 Task: Look for products in the category "Nail Care" from Mineral Fusion only.
Action: Mouse moved to (220, 113)
Screenshot: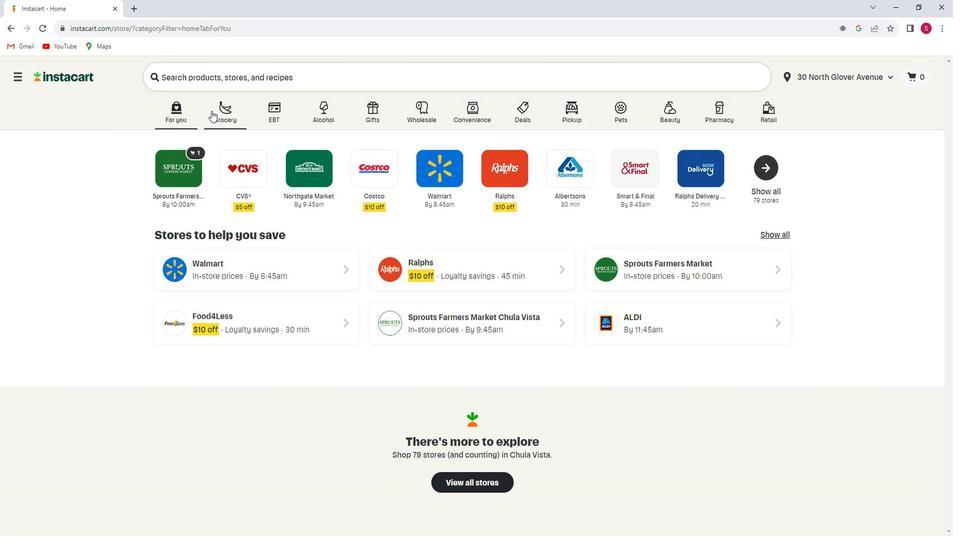 
Action: Mouse pressed left at (220, 113)
Screenshot: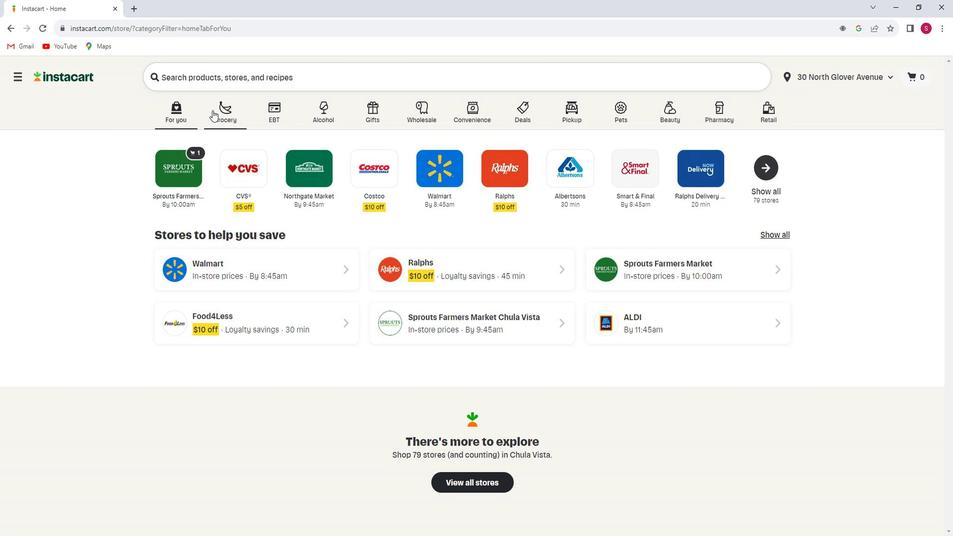 
Action: Mouse moved to (240, 303)
Screenshot: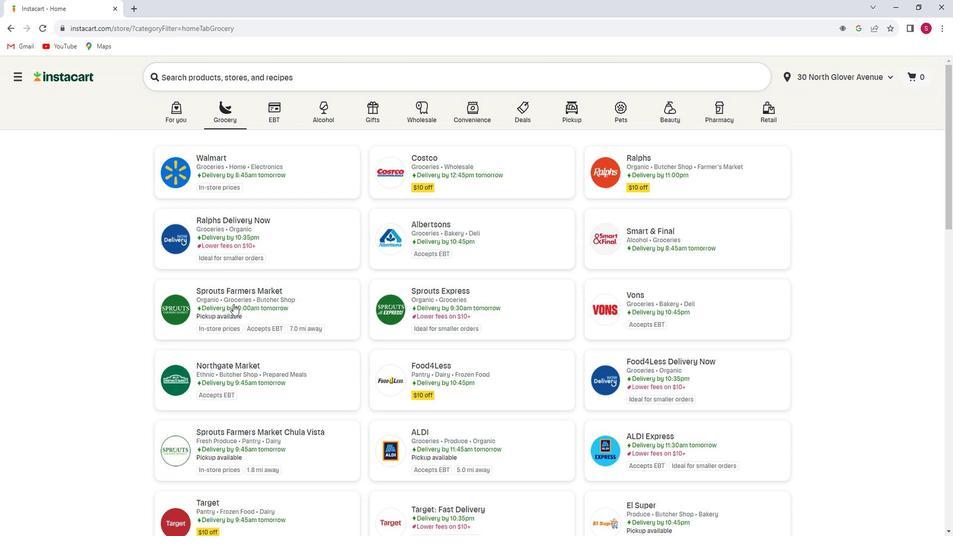 
Action: Mouse pressed left at (240, 303)
Screenshot: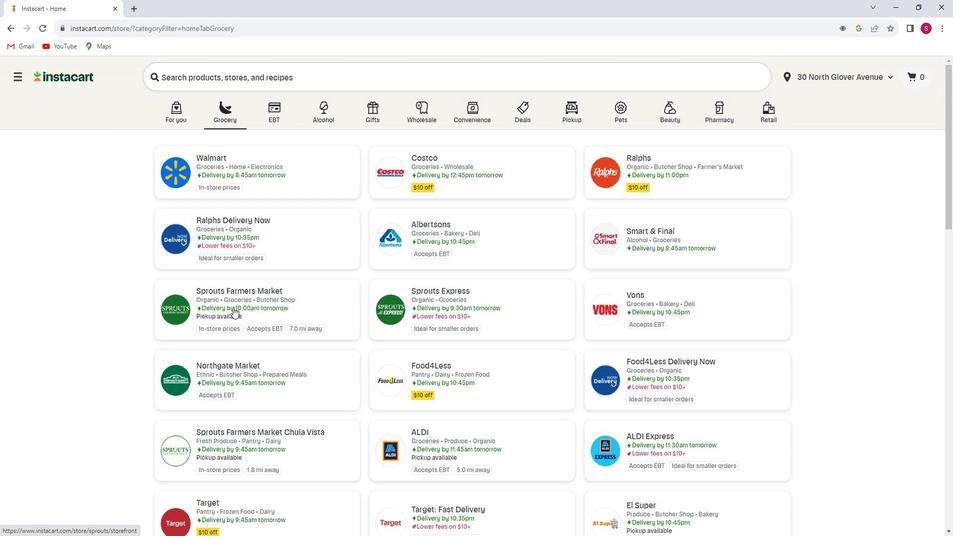 
Action: Mouse moved to (78, 321)
Screenshot: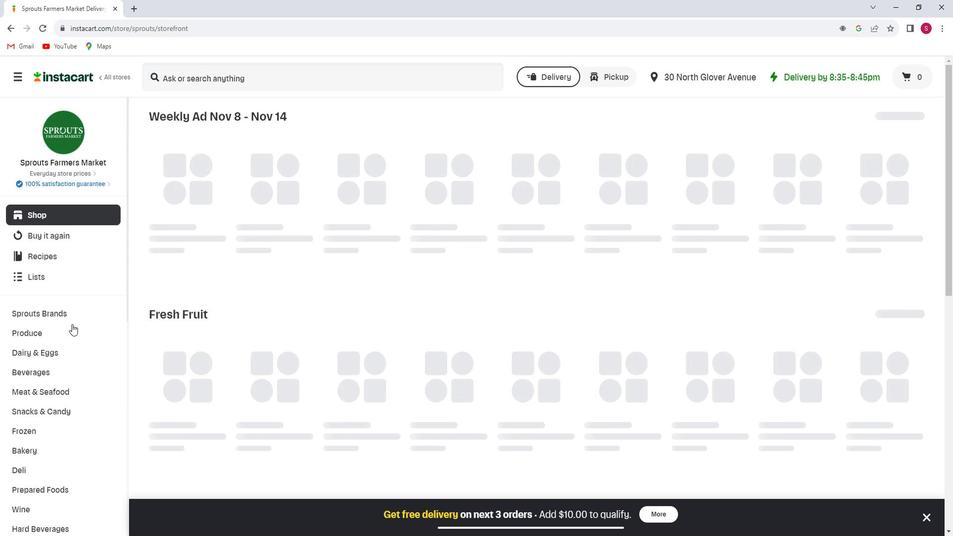 
Action: Mouse scrolled (78, 321) with delta (0, 0)
Screenshot: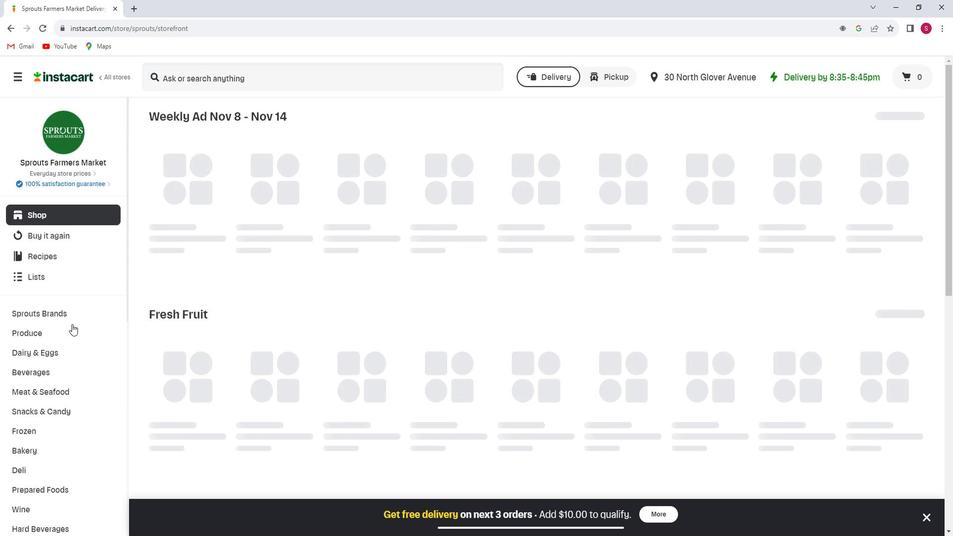 
Action: Mouse moved to (78, 321)
Screenshot: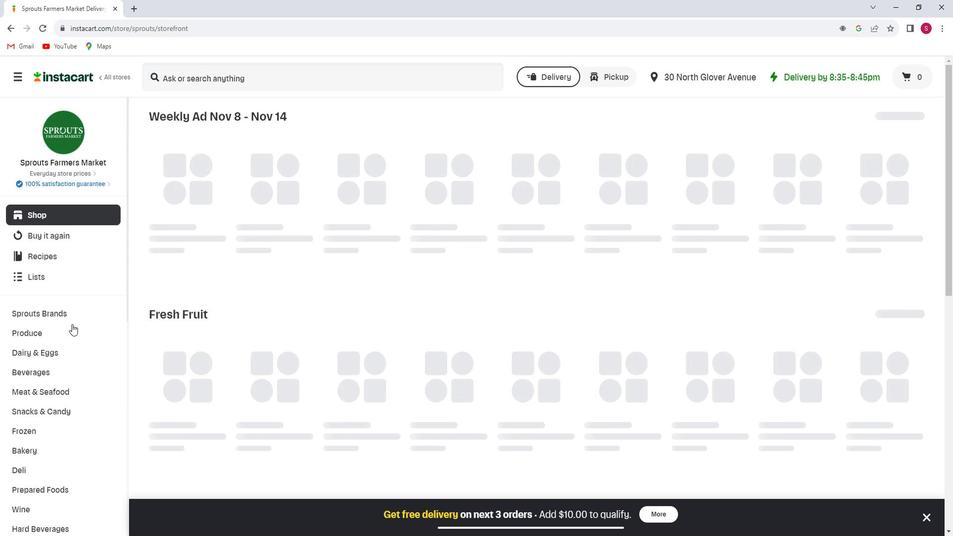 
Action: Mouse scrolled (78, 321) with delta (0, 0)
Screenshot: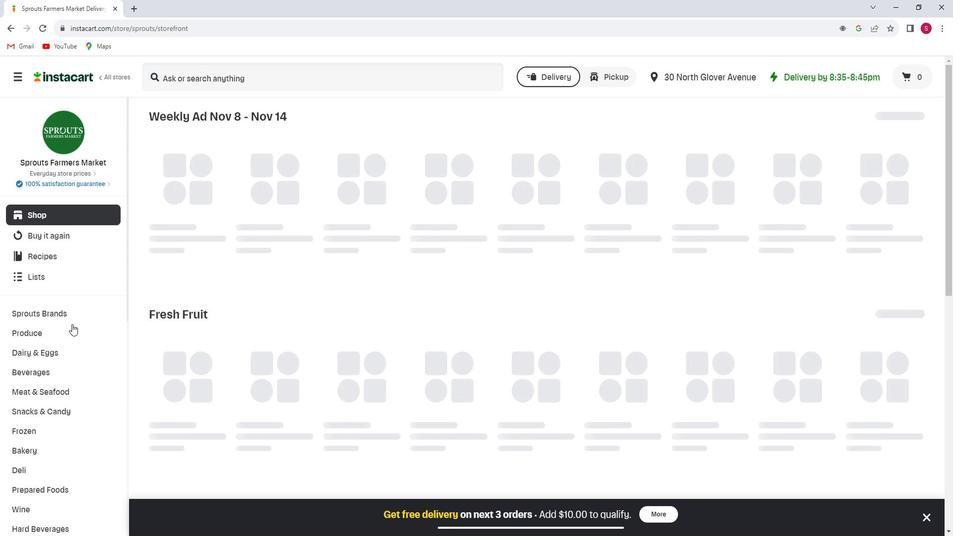 
Action: Mouse scrolled (78, 321) with delta (0, 0)
Screenshot: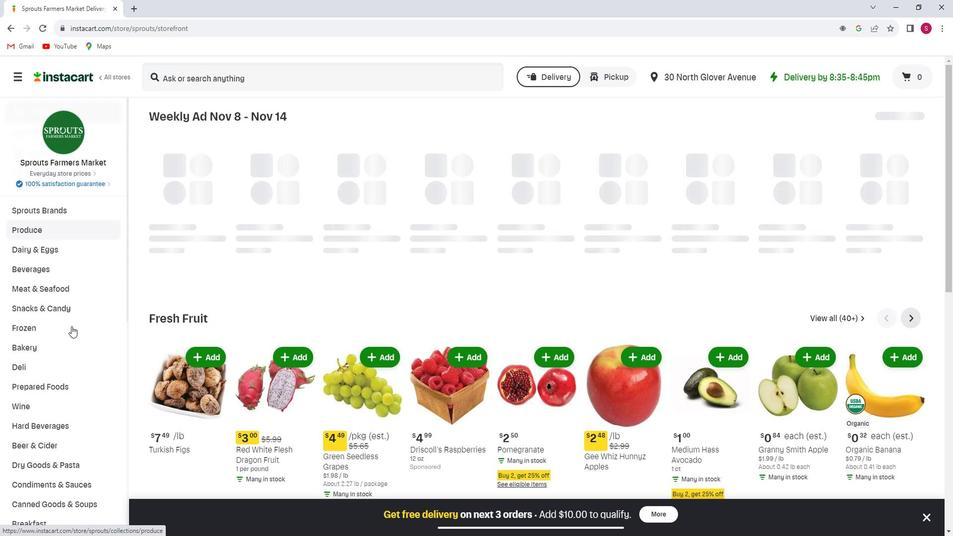 
Action: Mouse scrolled (78, 321) with delta (0, 0)
Screenshot: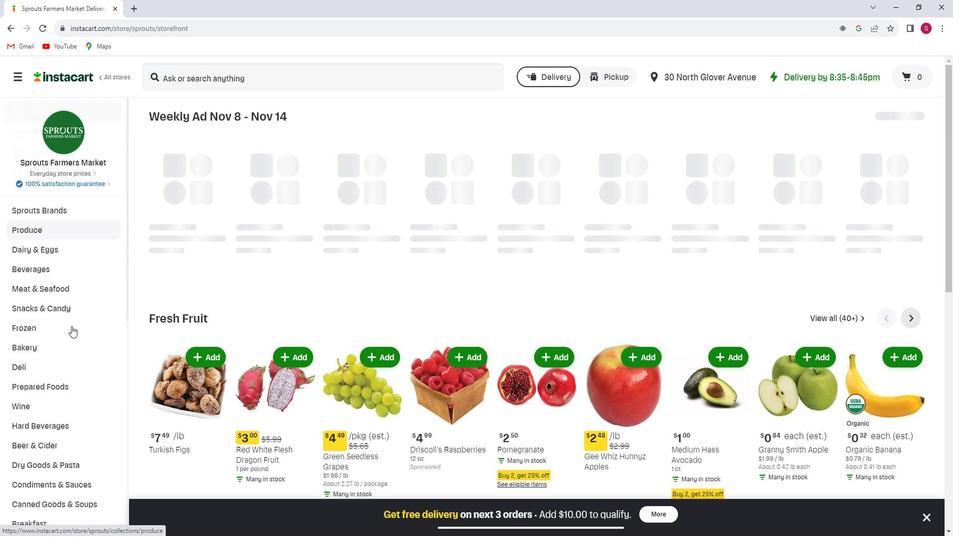 
Action: Mouse scrolled (78, 321) with delta (0, 0)
Screenshot: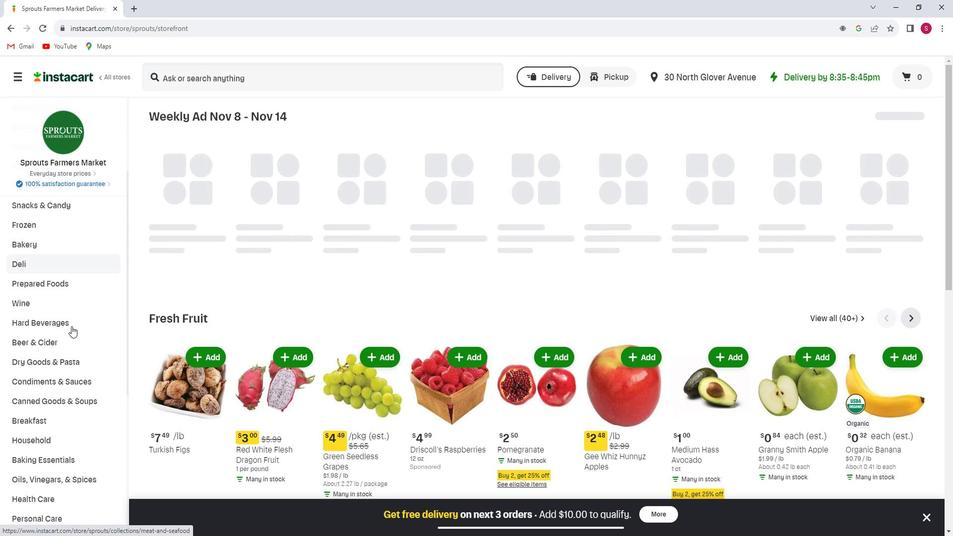 
Action: Mouse scrolled (78, 321) with delta (0, 0)
Screenshot: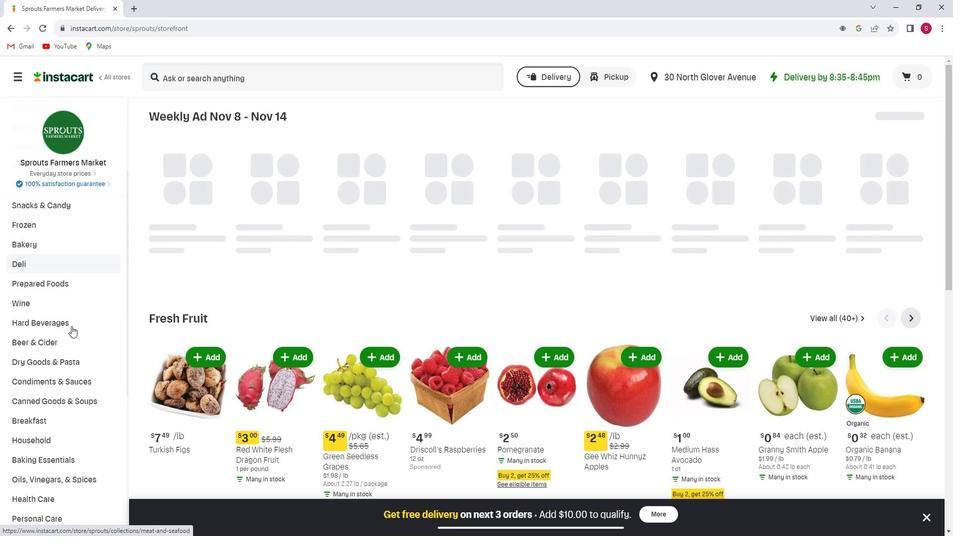 
Action: Mouse scrolled (78, 321) with delta (0, 0)
Screenshot: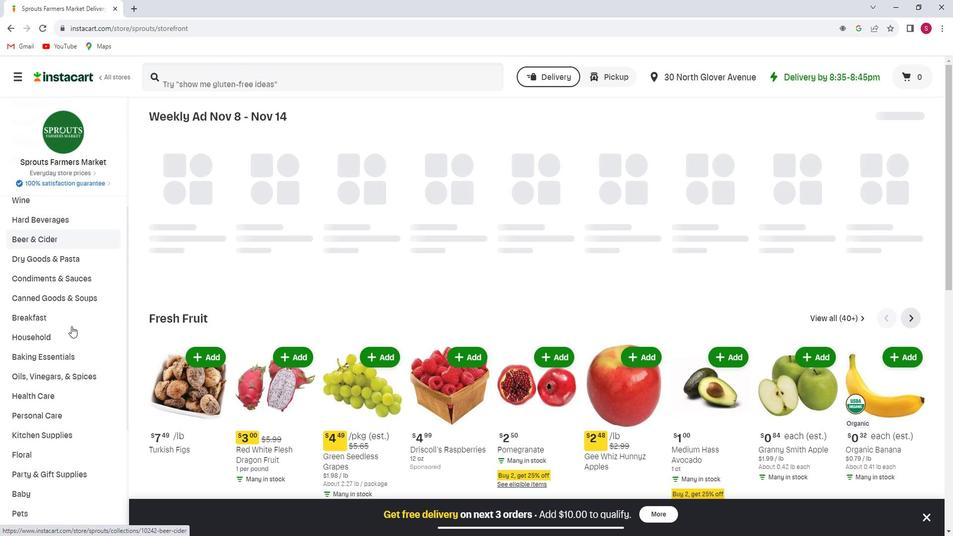 
Action: Mouse scrolled (78, 321) with delta (0, 0)
Screenshot: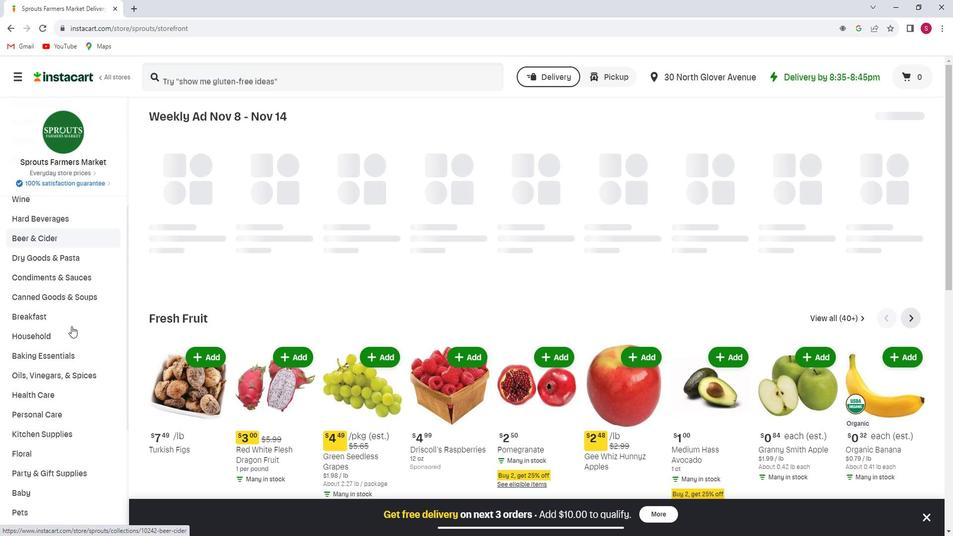 
Action: Mouse moved to (91, 311)
Screenshot: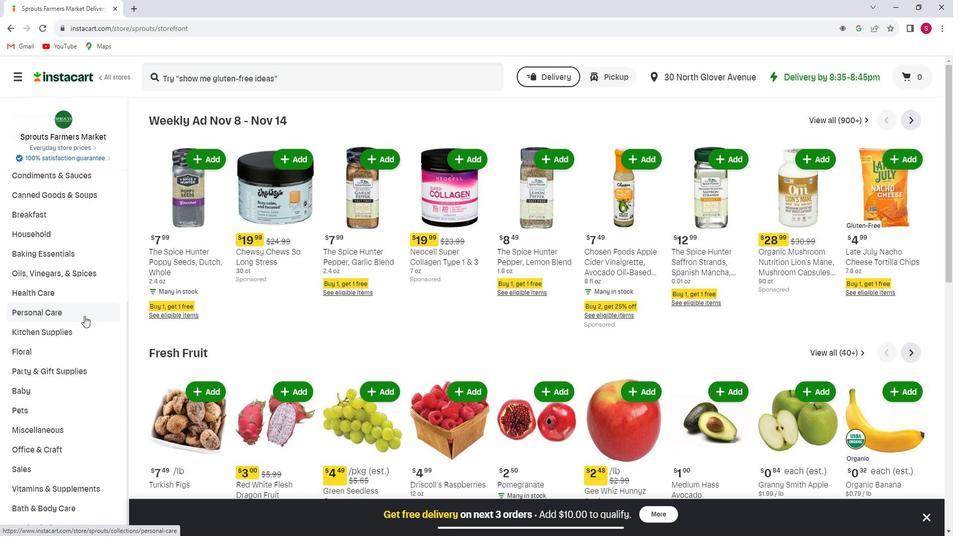 
Action: Mouse pressed left at (91, 311)
Screenshot: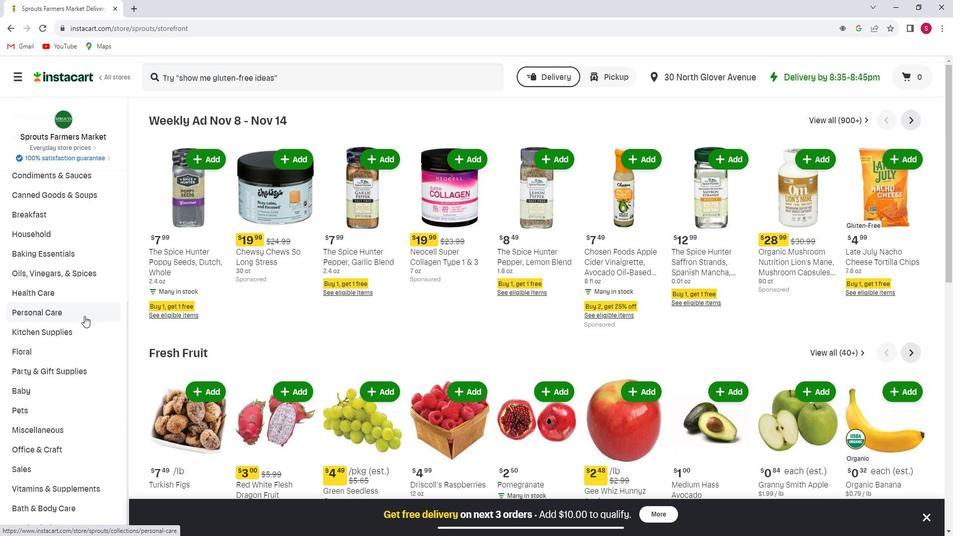 
Action: Mouse moved to (879, 147)
Screenshot: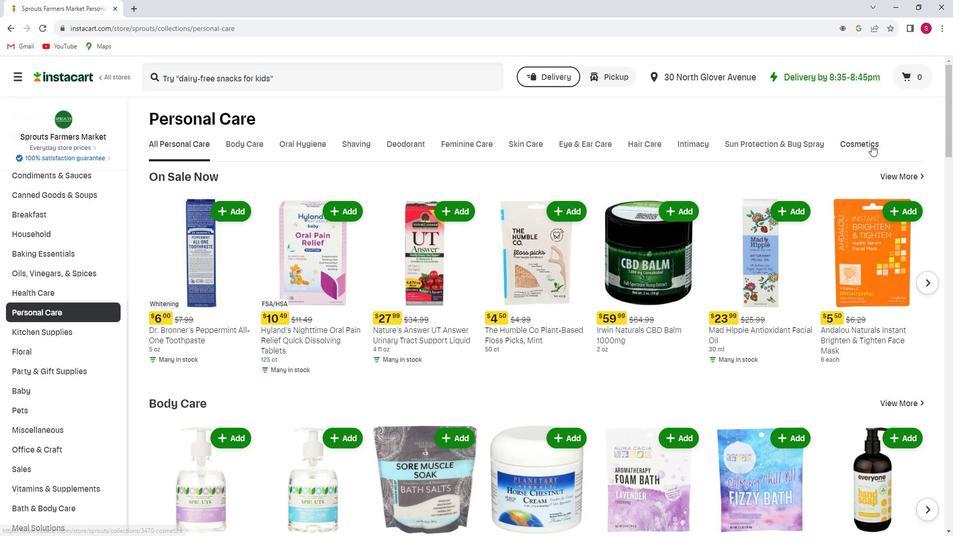 
Action: Mouse pressed left at (879, 147)
Screenshot: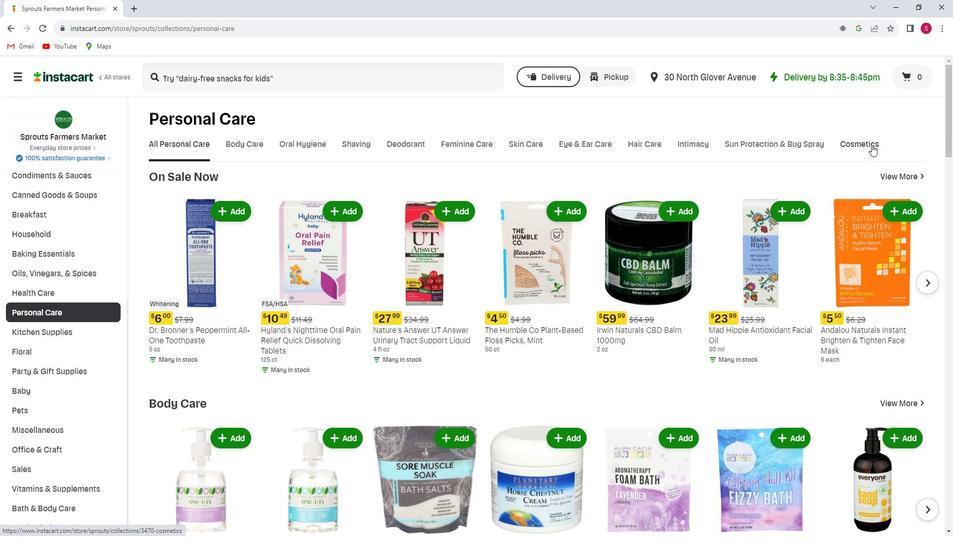 
Action: Mouse moved to (295, 187)
Screenshot: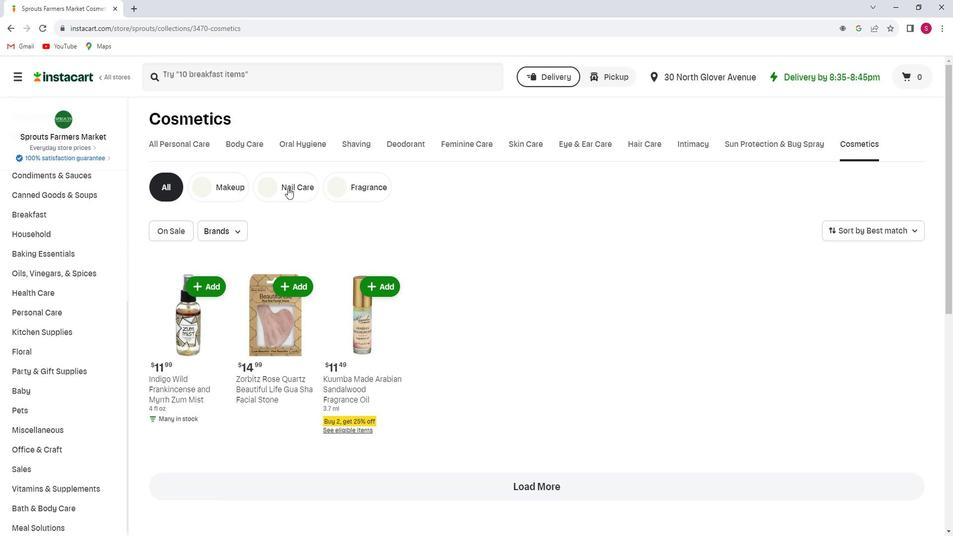 
Action: Mouse pressed left at (295, 187)
Screenshot: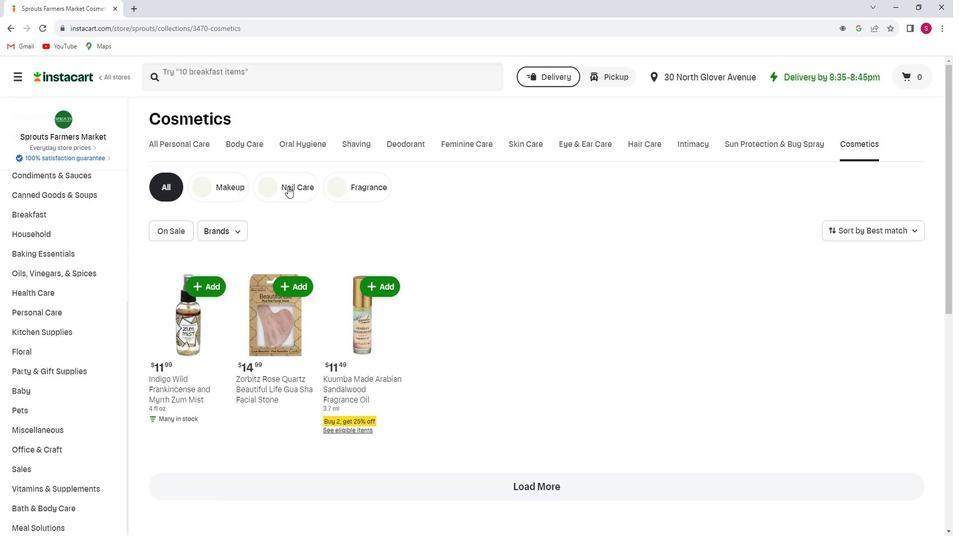 
Action: Mouse moved to (242, 230)
Screenshot: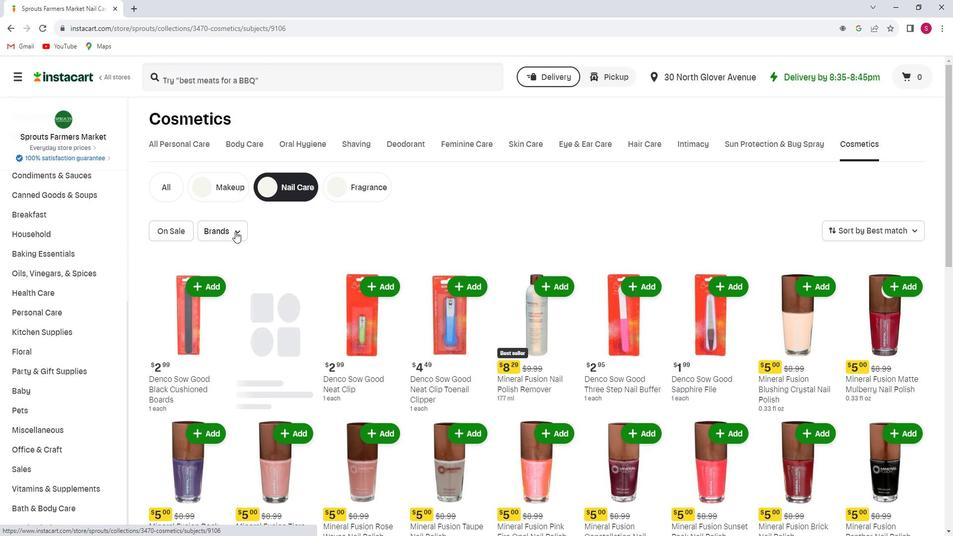 
Action: Mouse pressed left at (242, 230)
Screenshot: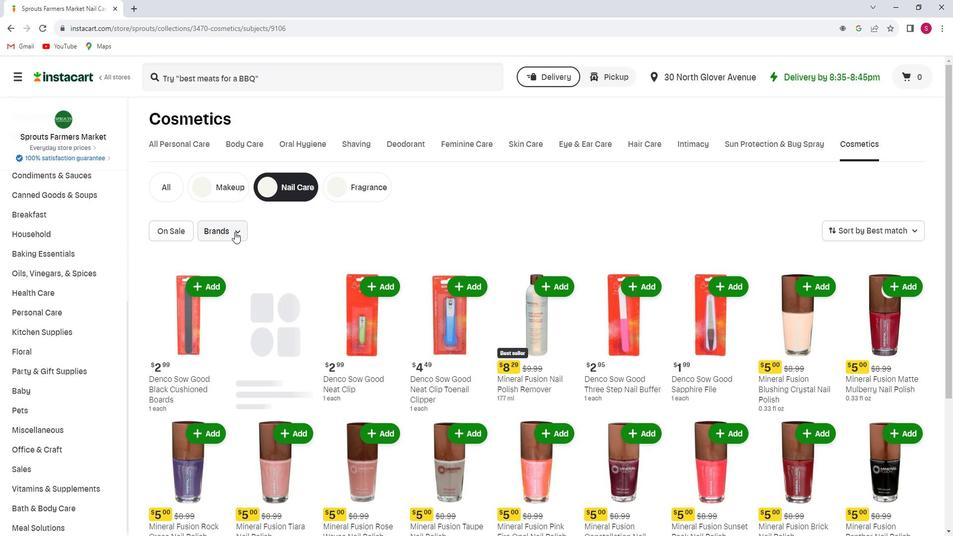 
Action: Mouse moved to (245, 256)
Screenshot: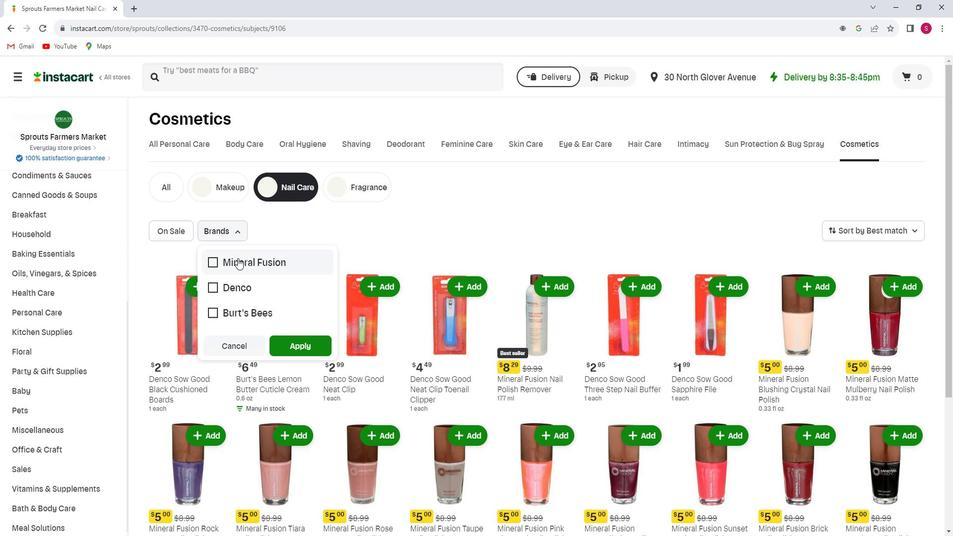 
Action: Mouse pressed left at (245, 256)
Screenshot: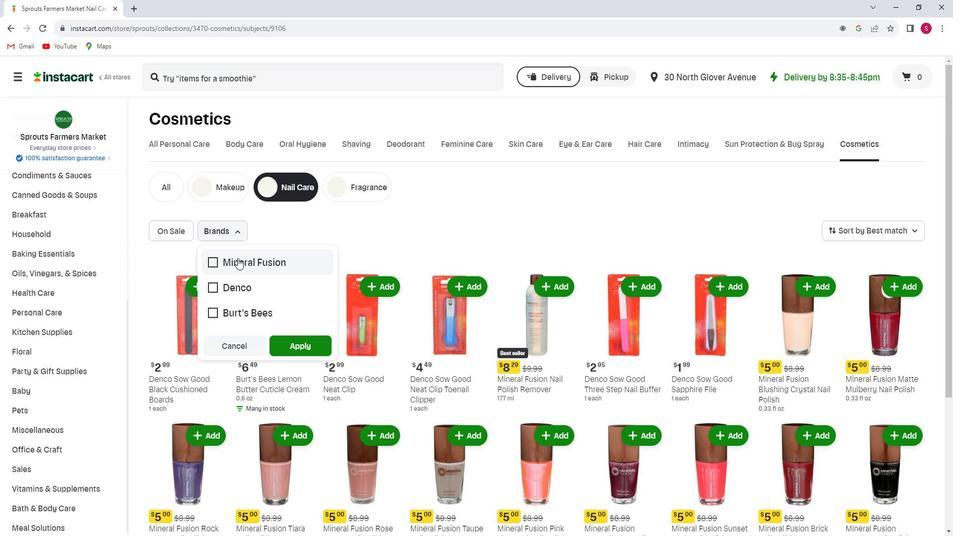 
Action: Mouse moved to (308, 343)
Screenshot: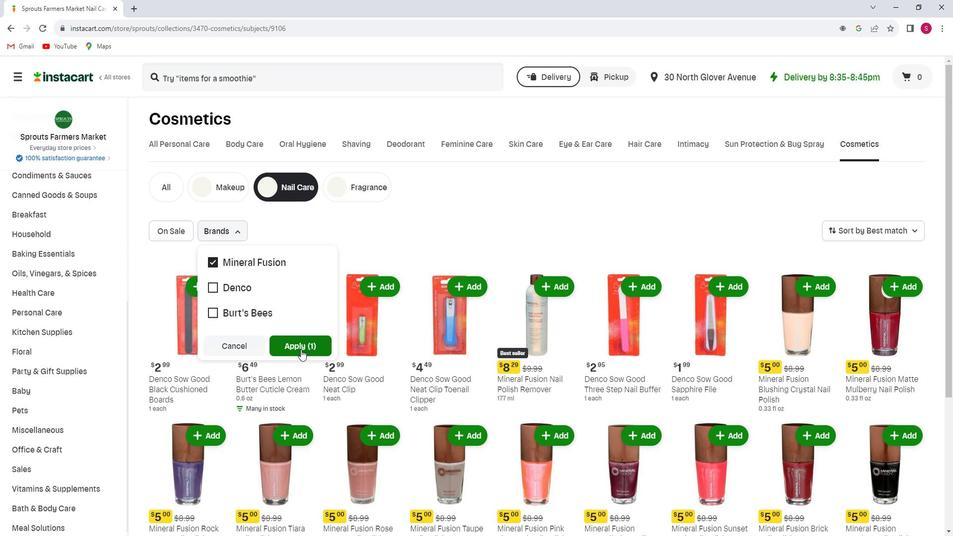 
Action: Mouse pressed left at (308, 343)
Screenshot: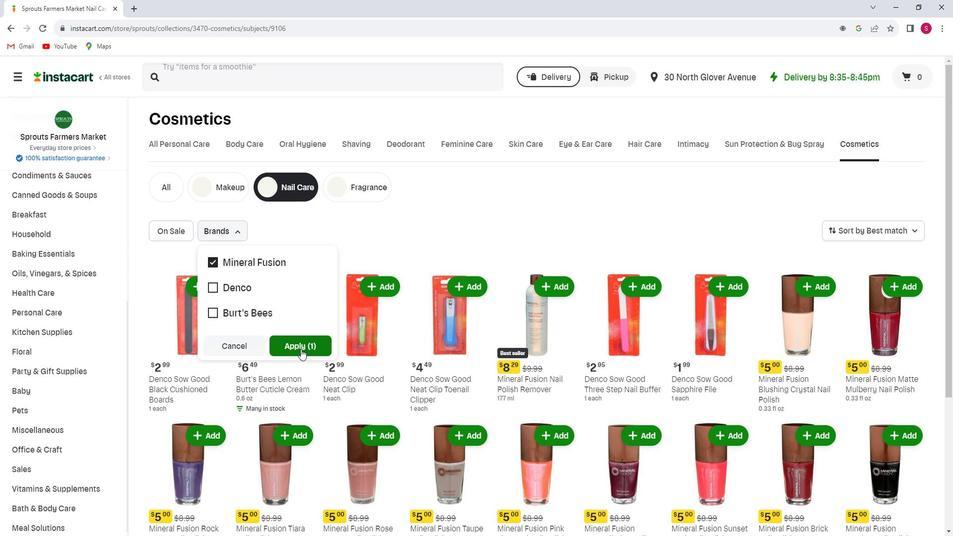 
